 Task: Look for products from Earthbound Farm only.
Action: Mouse pressed left at (15, 73)
Screenshot: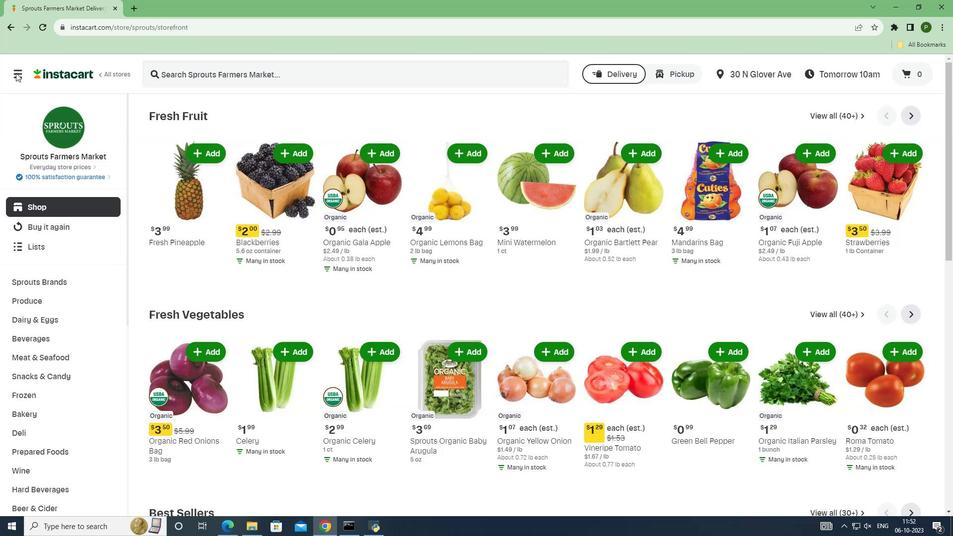 
Action: Mouse moved to (59, 254)
Screenshot: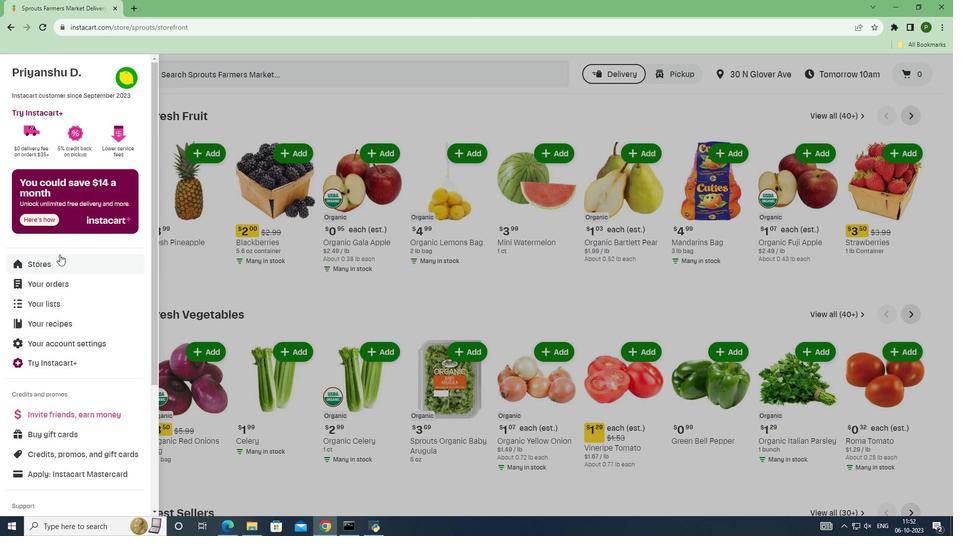 
Action: Mouse pressed left at (59, 254)
Screenshot: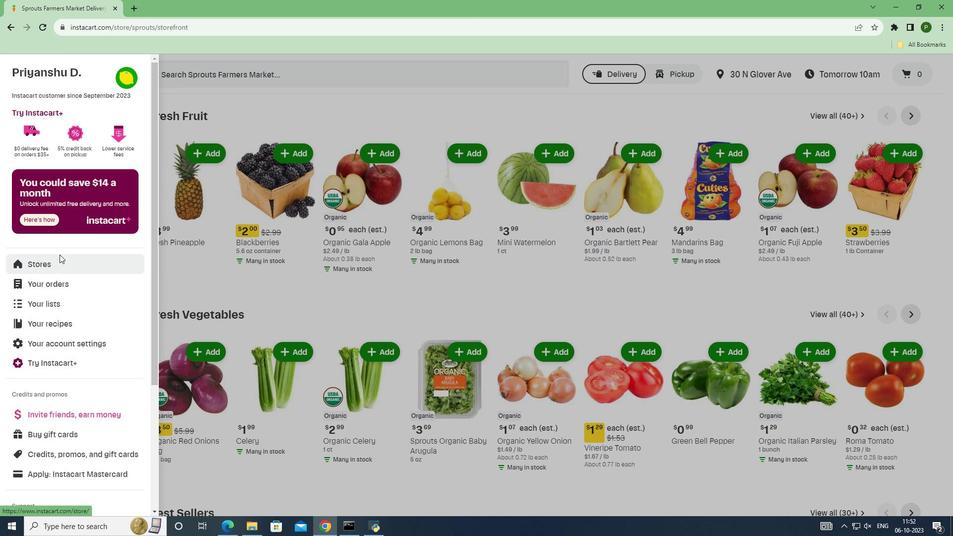 
Action: Mouse moved to (225, 108)
Screenshot: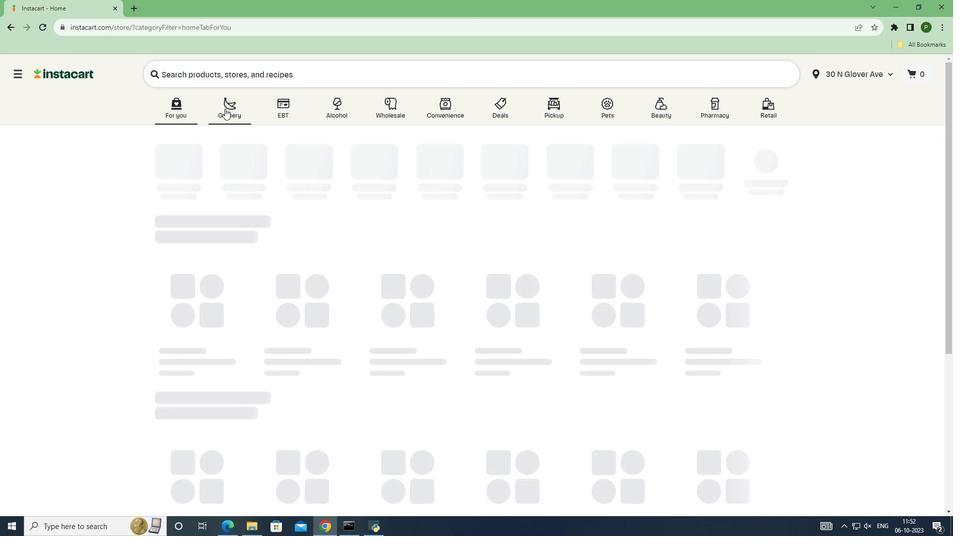 
Action: Mouse pressed left at (225, 108)
Screenshot: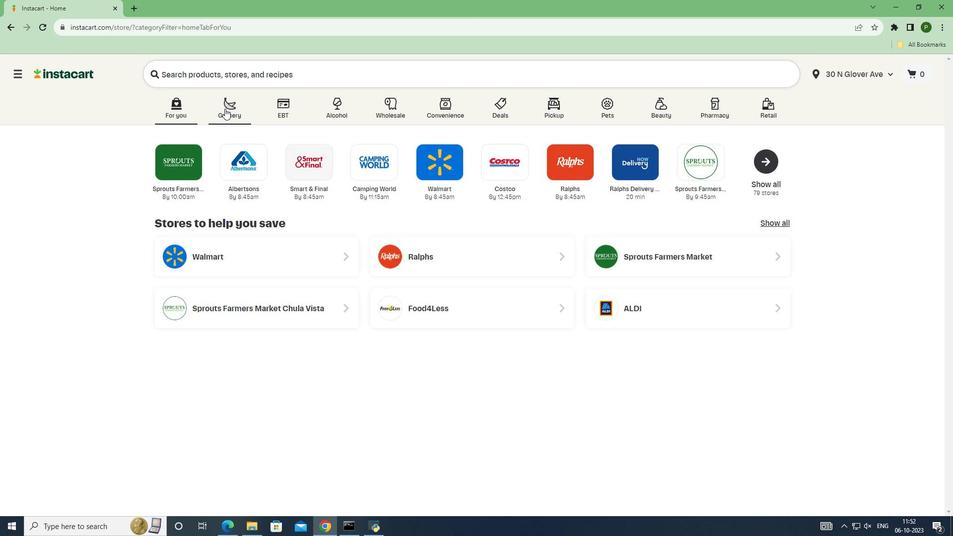 
Action: Mouse moved to (609, 229)
Screenshot: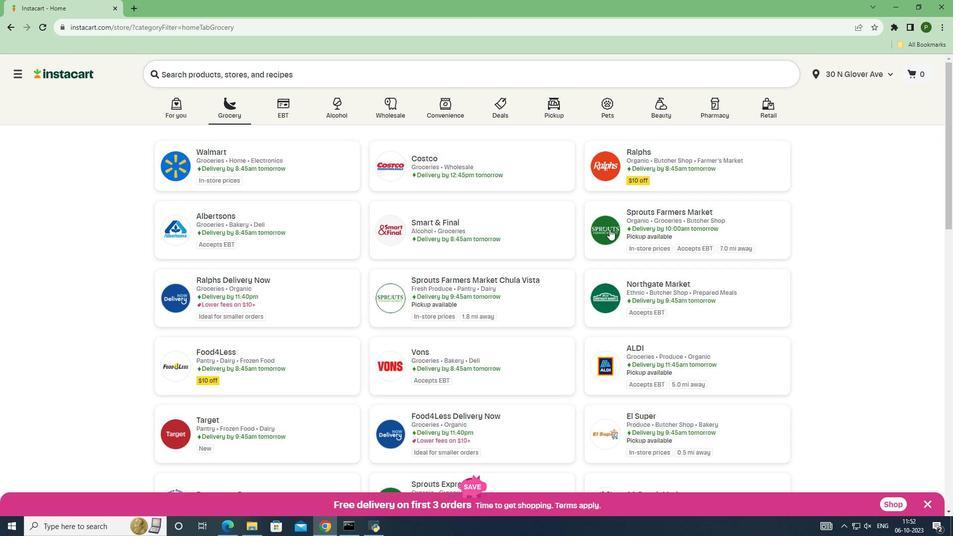 
Action: Mouse pressed left at (609, 229)
Screenshot: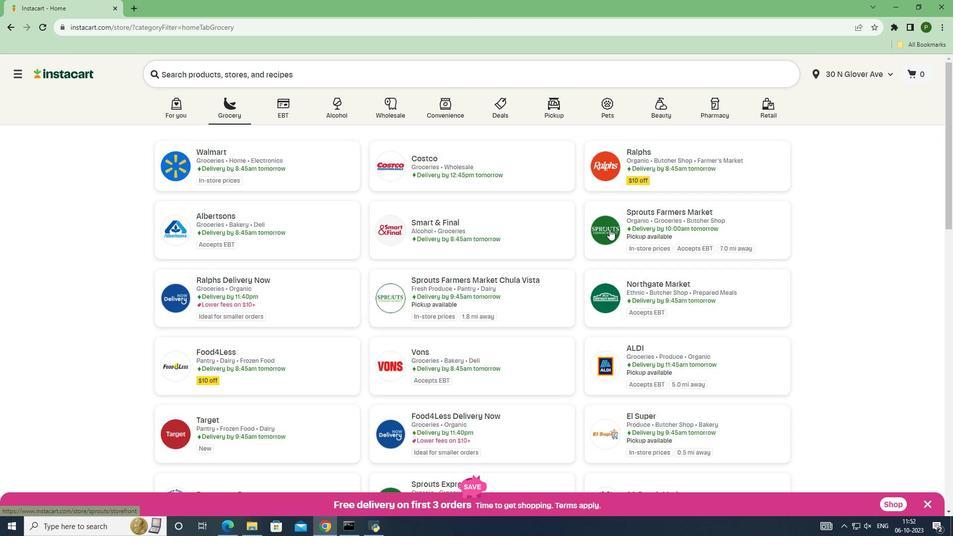 
Action: Mouse moved to (45, 300)
Screenshot: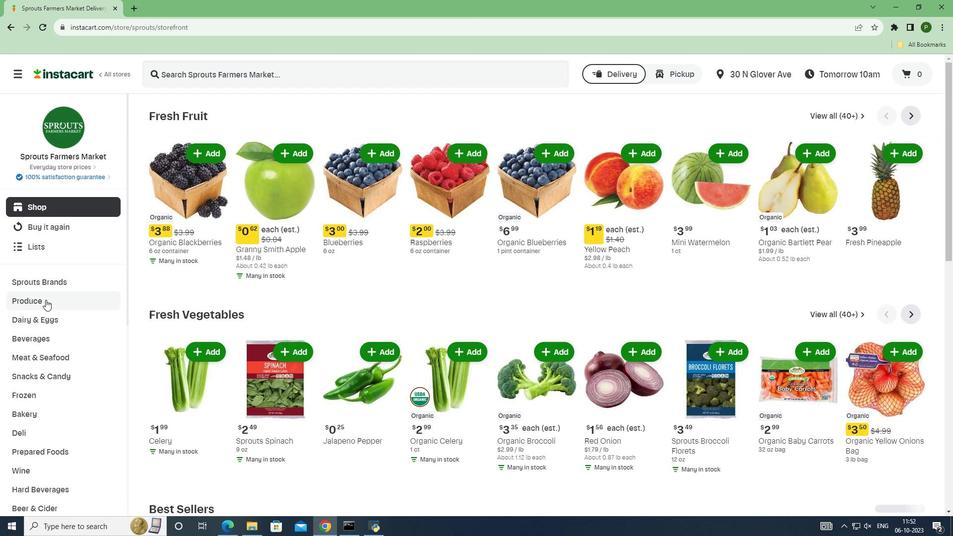 
Action: Mouse pressed left at (45, 300)
Screenshot: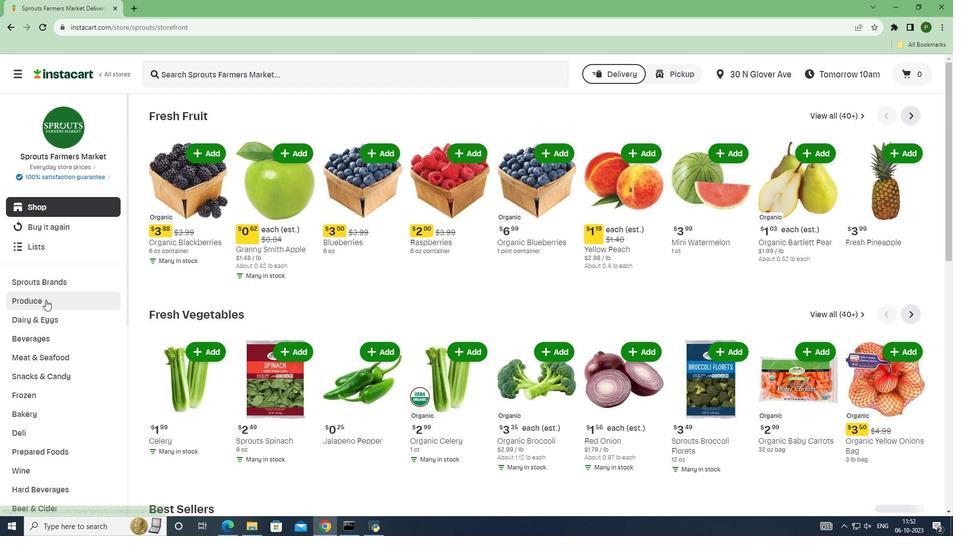 
Action: Mouse moved to (48, 344)
Screenshot: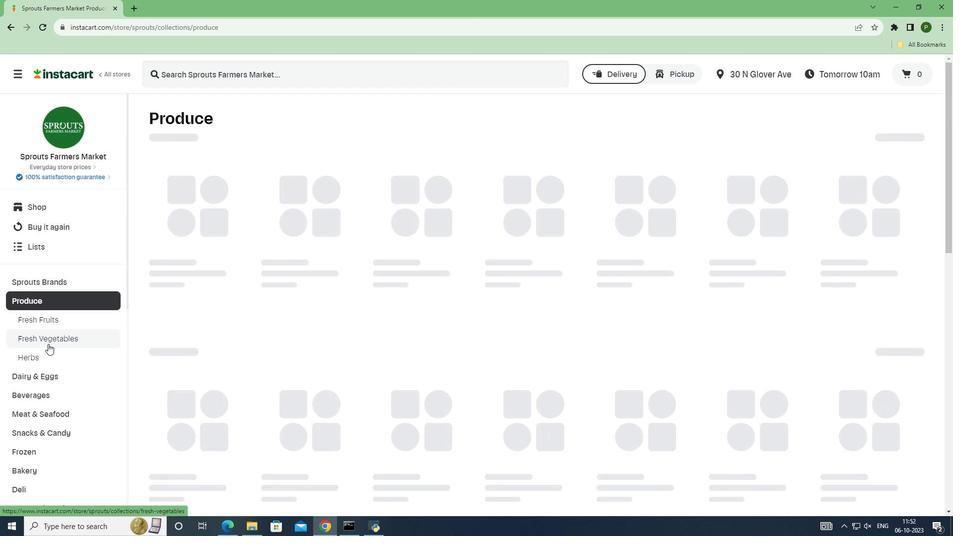 
Action: Mouse pressed left at (48, 344)
Screenshot: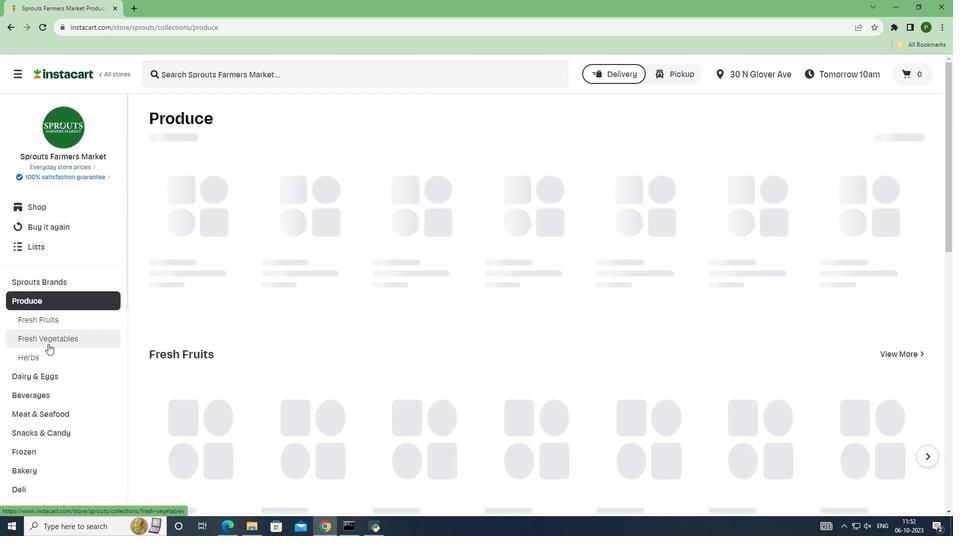 
Action: Mouse moved to (310, 213)
Screenshot: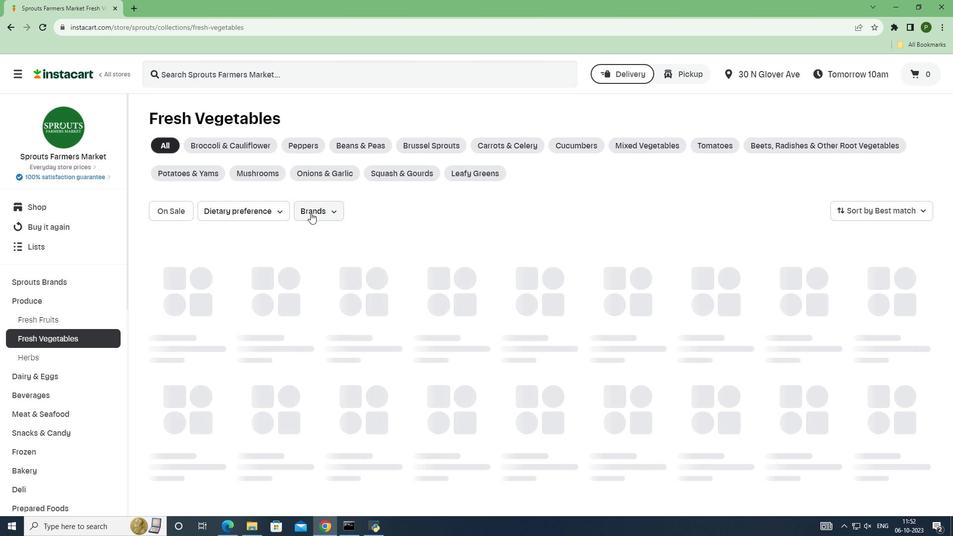 
Action: Mouse pressed left at (310, 213)
Screenshot: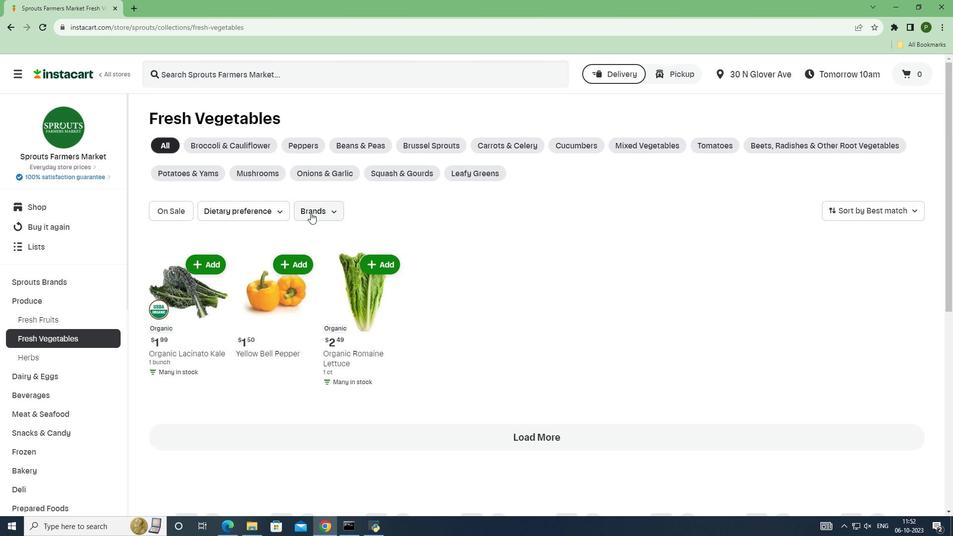 
Action: Mouse moved to (314, 288)
Screenshot: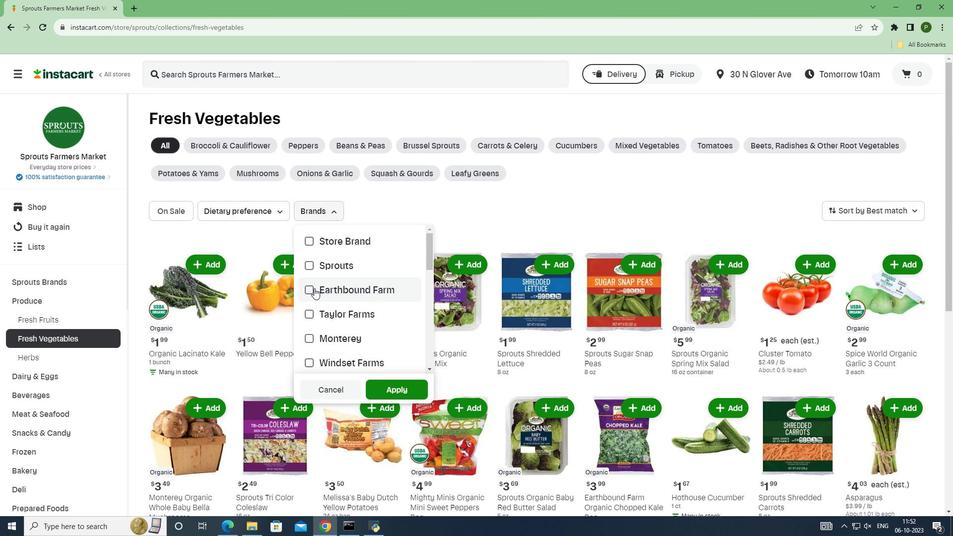 
Action: Mouse pressed left at (314, 288)
Screenshot: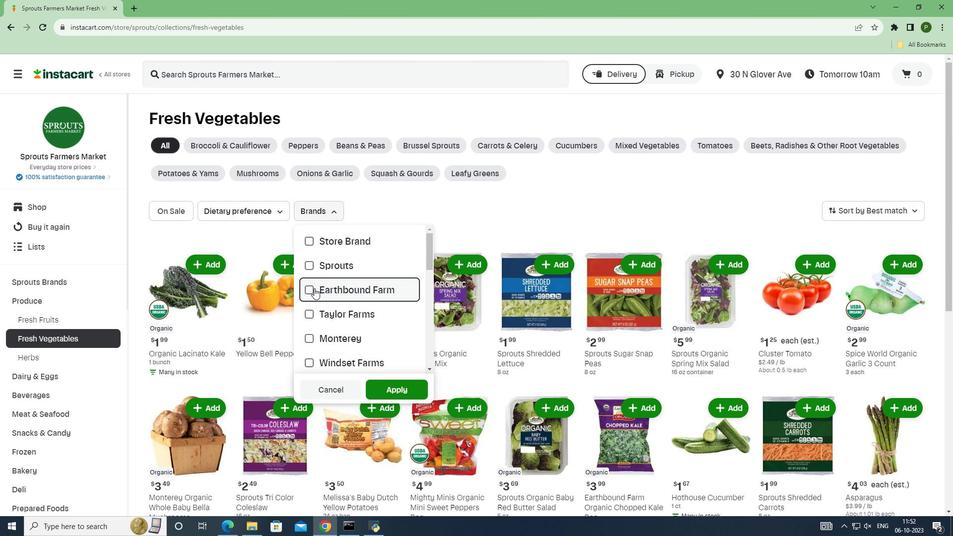 
Action: Mouse moved to (391, 390)
Screenshot: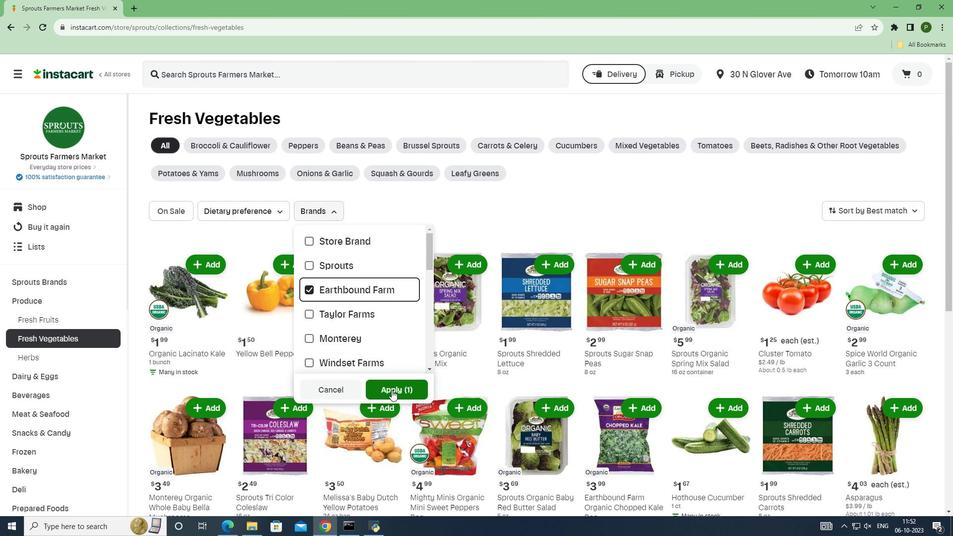
Action: Mouse pressed left at (391, 390)
Screenshot: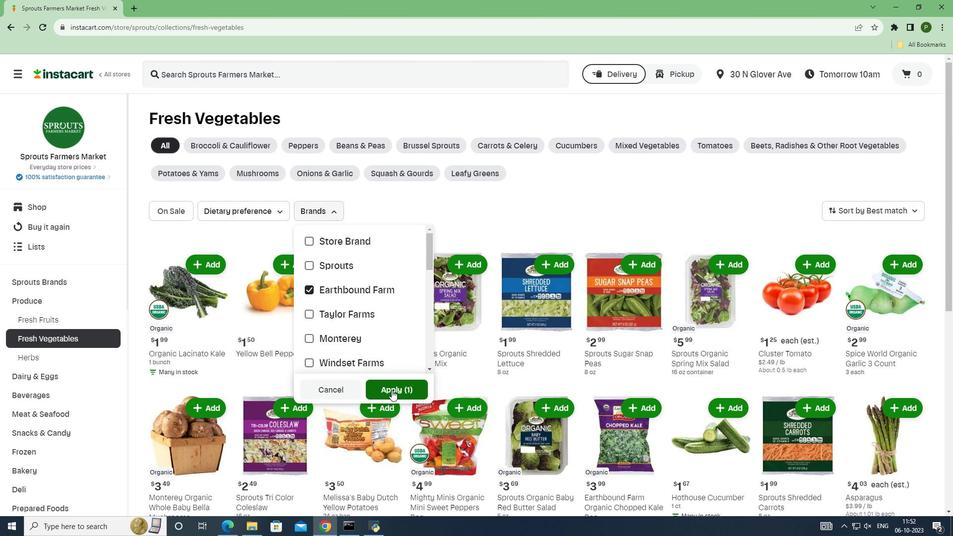 
Action: Mouse moved to (521, 409)
Screenshot: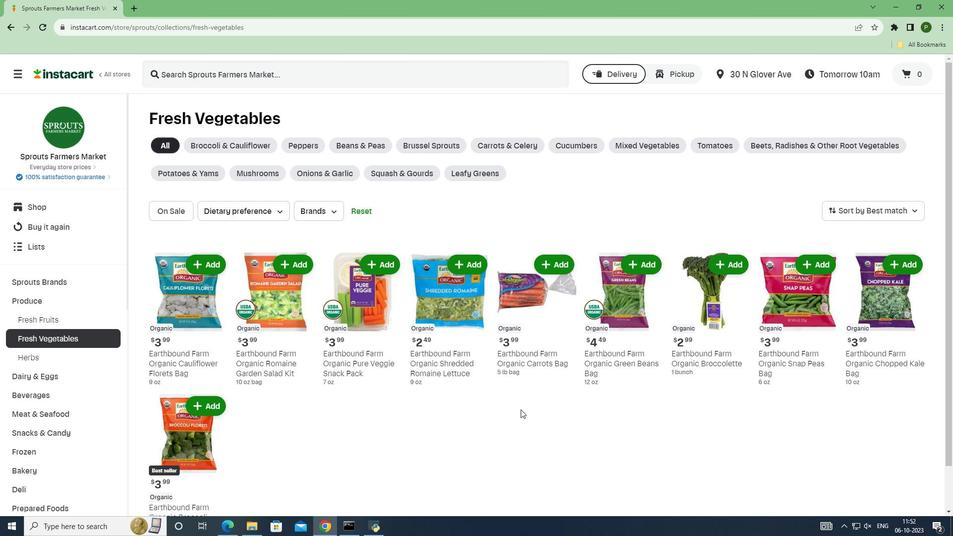 
